 Task: Forward email with the signature Gerard Scott with the subject Update on a sick leave from softage.8@softage.net to softage.6@softage.net and softage.7@softage.net with BCC to softage.9@softage.net with the message Could you please provide a list of the project deliverables?
Action: Mouse moved to (649, 362)
Screenshot: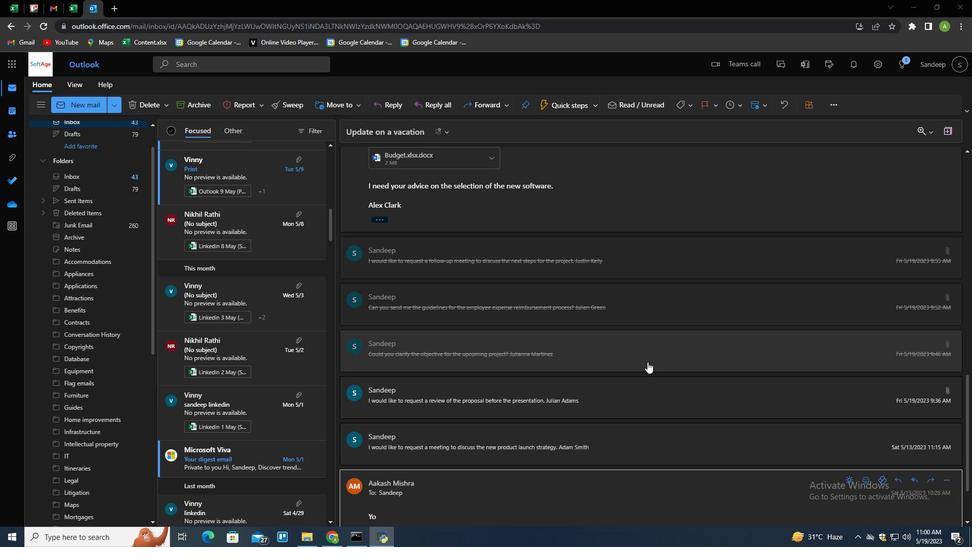 
Action: Mouse scrolled (649, 362) with delta (0, 0)
Screenshot: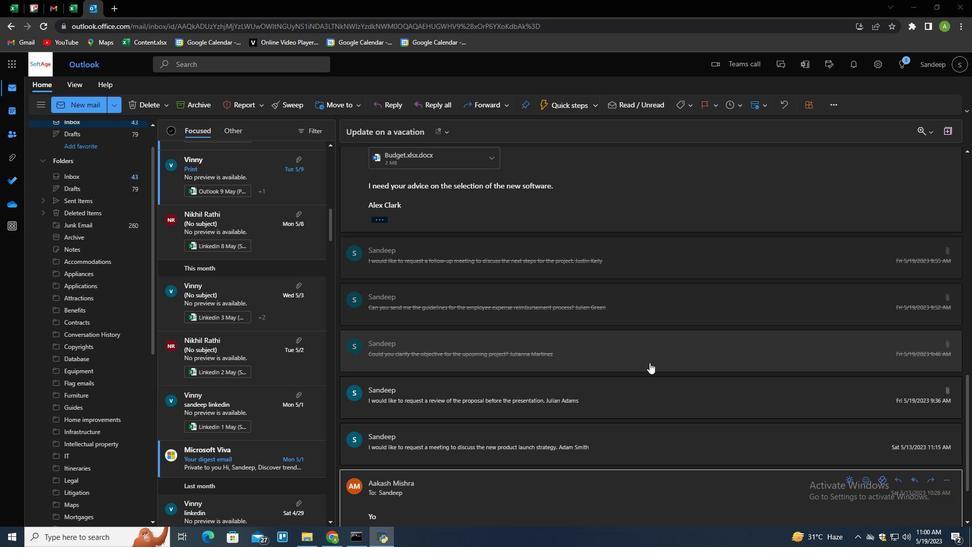 
Action: Mouse scrolled (649, 362) with delta (0, 0)
Screenshot: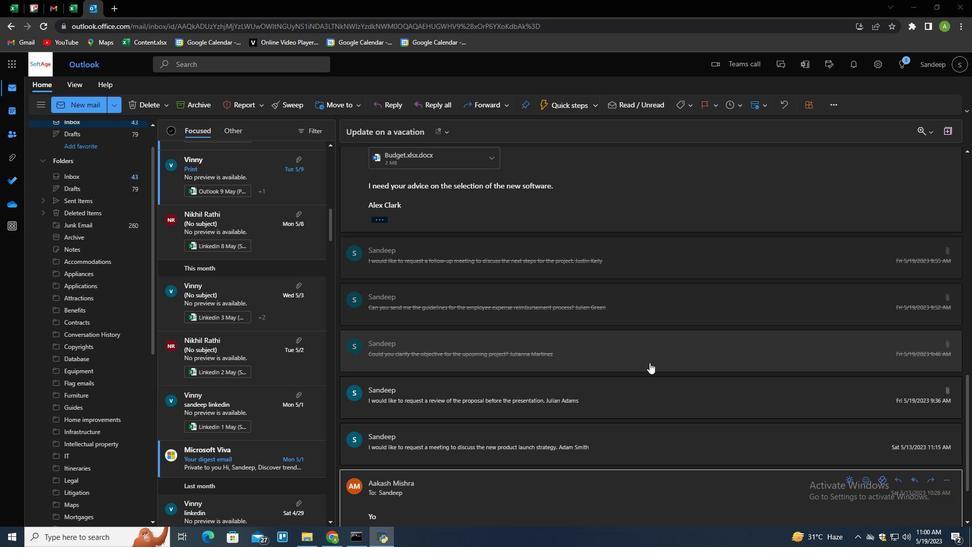 
Action: Mouse scrolled (649, 362) with delta (0, 0)
Screenshot: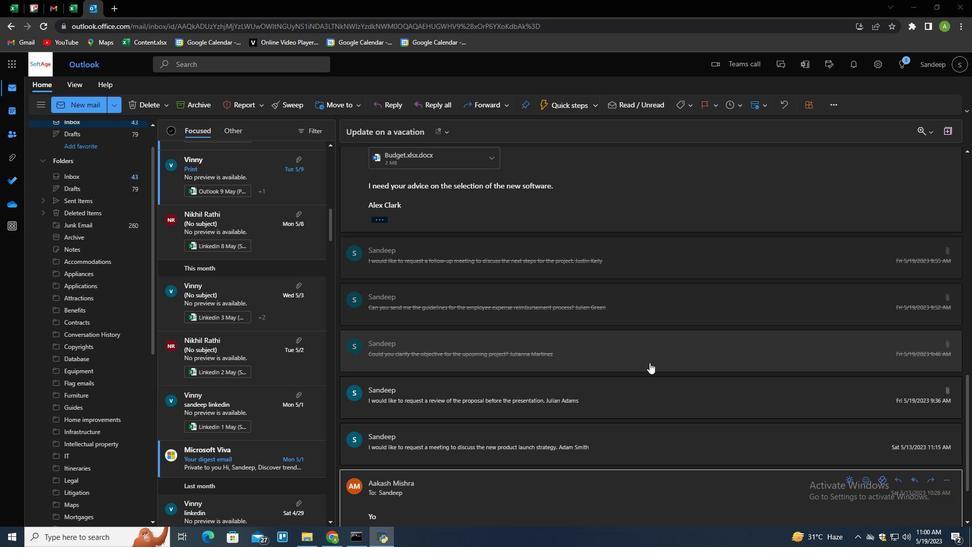 
Action: Mouse scrolled (649, 362) with delta (0, 0)
Screenshot: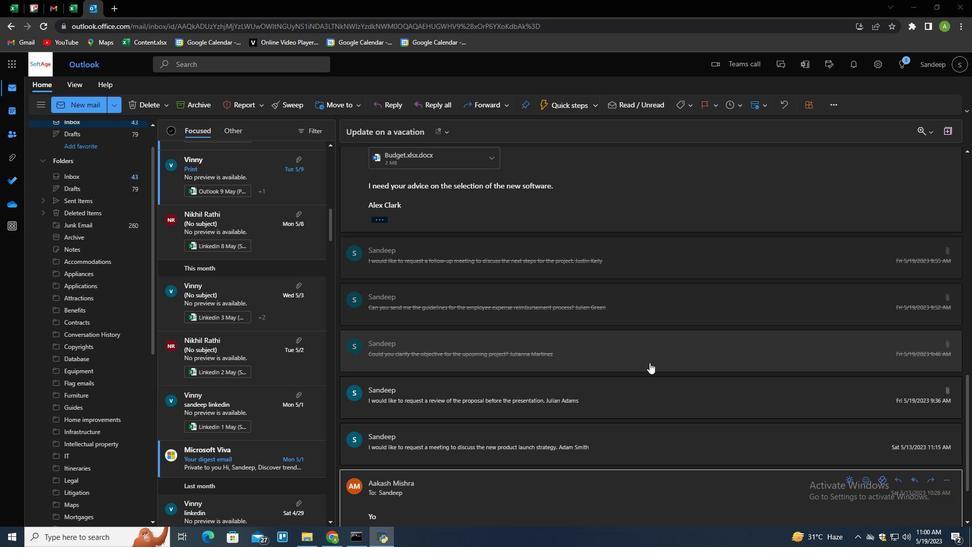 
Action: Mouse scrolled (649, 362) with delta (0, 0)
Screenshot: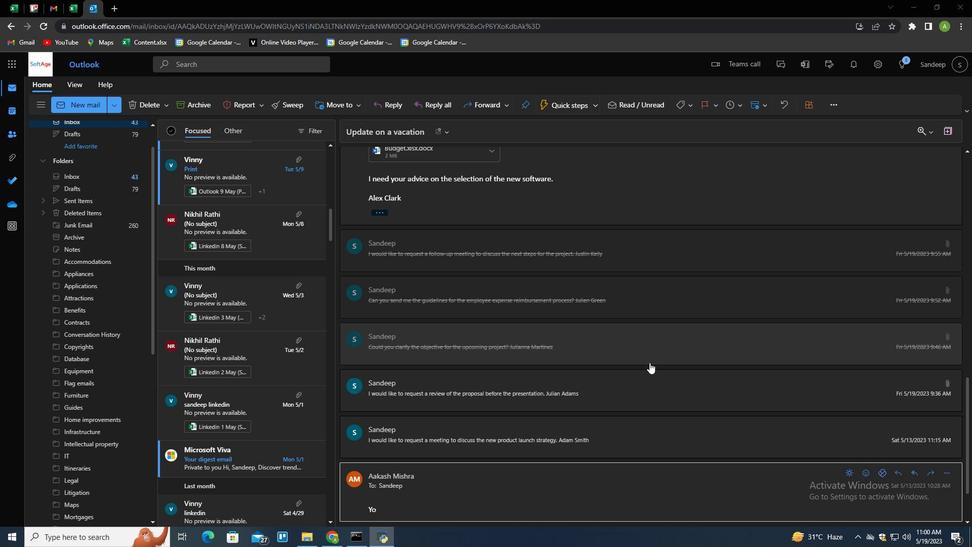 
Action: Mouse scrolled (649, 362) with delta (0, 0)
Screenshot: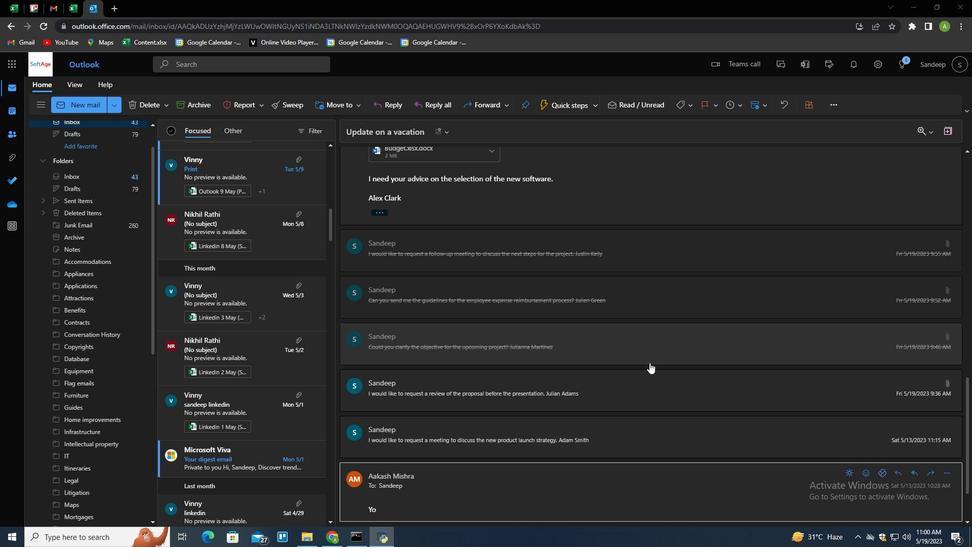 
Action: Mouse moved to (946, 411)
Screenshot: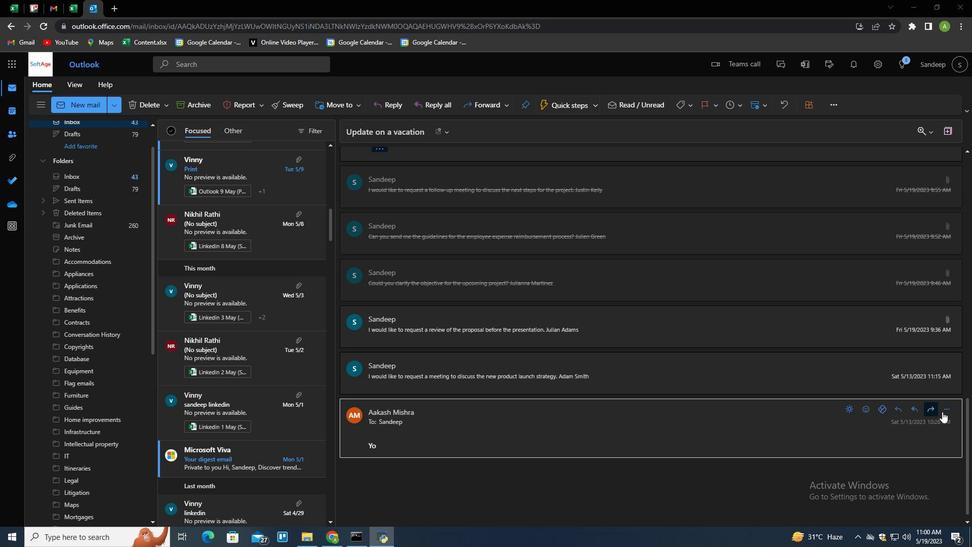 
Action: Mouse pressed left at (946, 411)
Screenshot: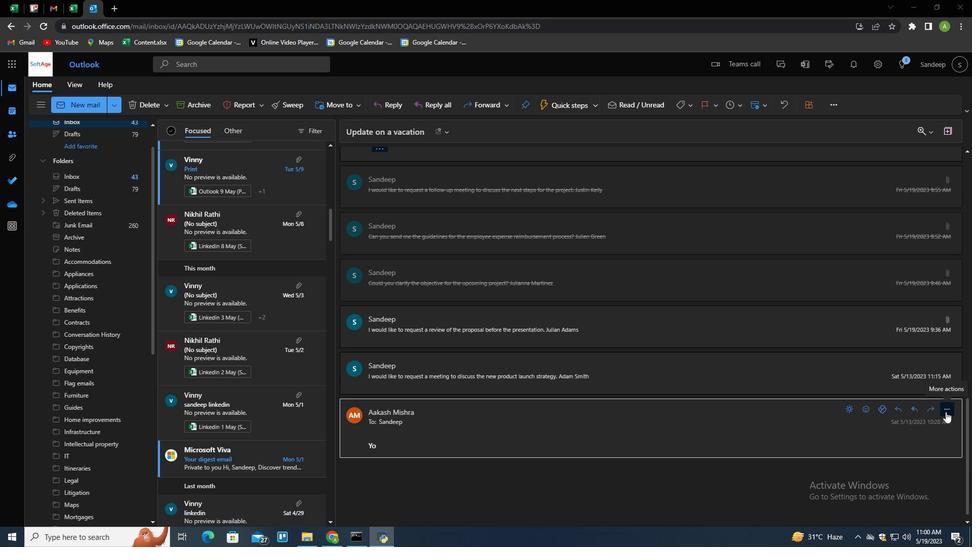 
Action: Mouse moved to (875, 120)
Screenshot: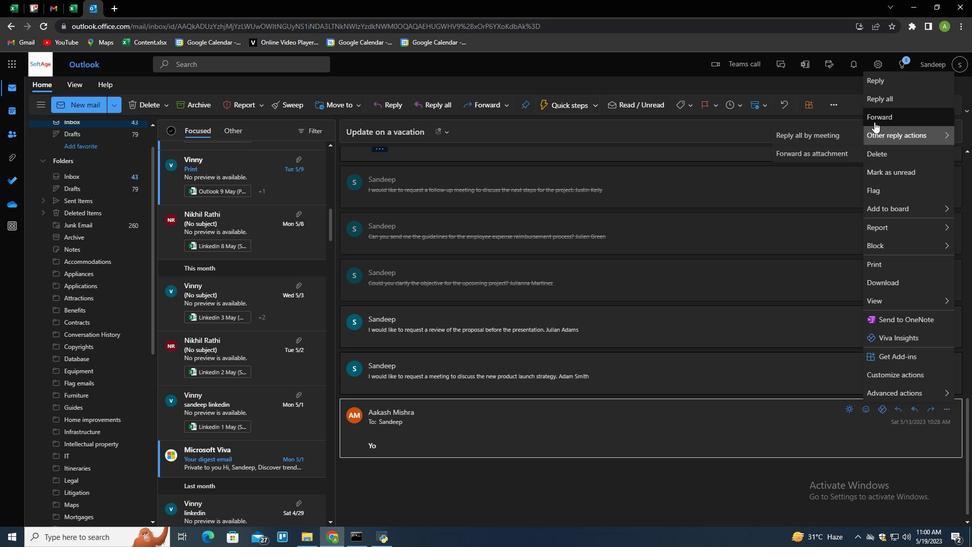 
Action: Mouse pressed left at (875, 120)
Screenshot: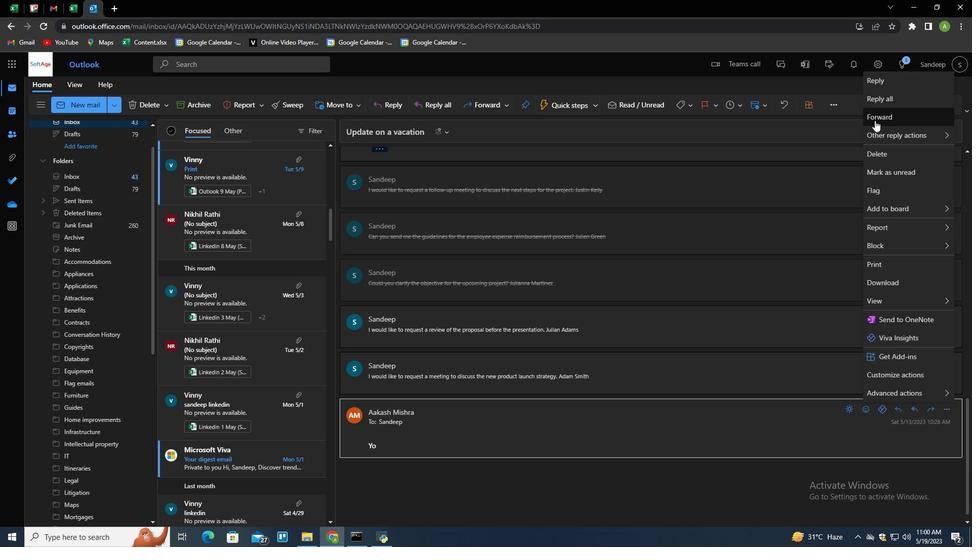 
Action: Mouse moved to (683, 107)
Screenshot: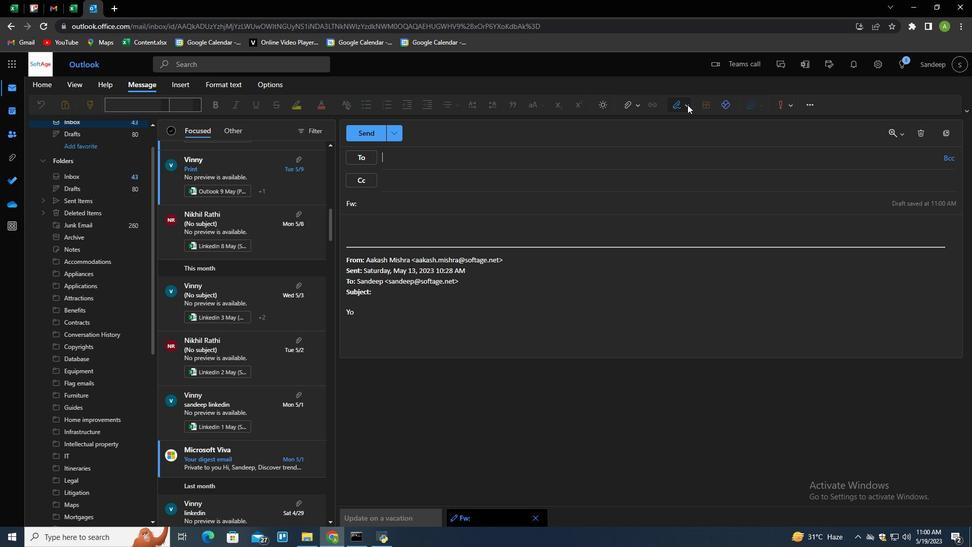
Action: Mouse pressed left at (683, 107)
Screenshot: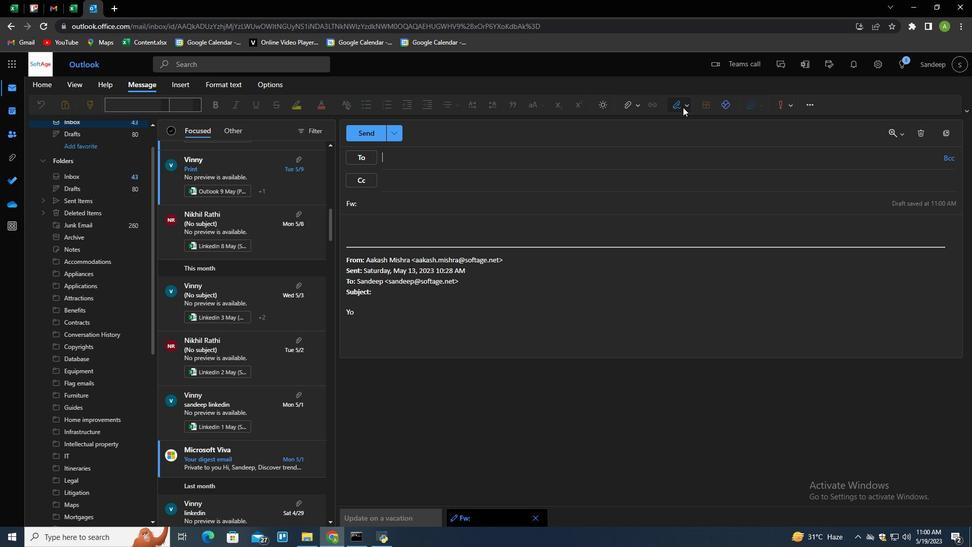 
Action: Mouse moved to (666, 148)
Screenshot: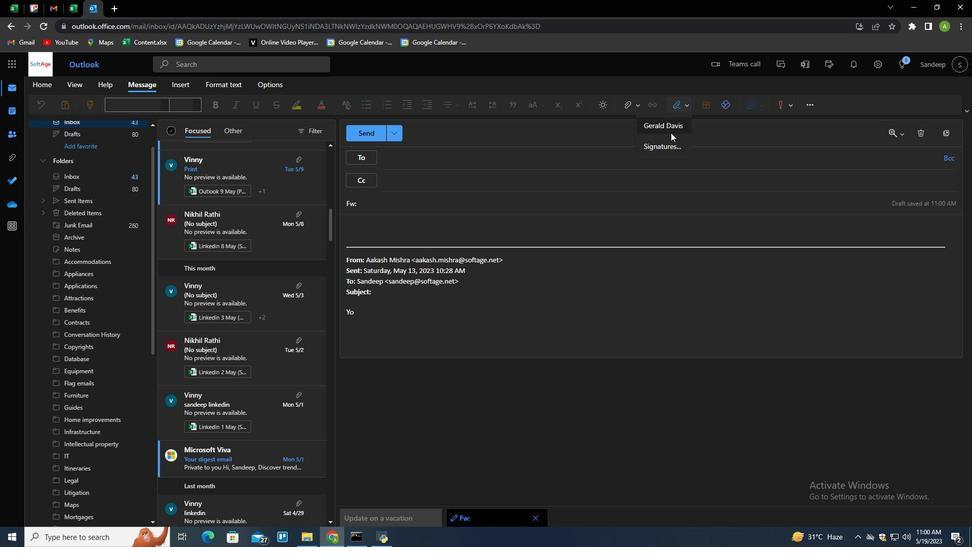 
Action: Mouse pressed left at (666, 148)
Screenshot: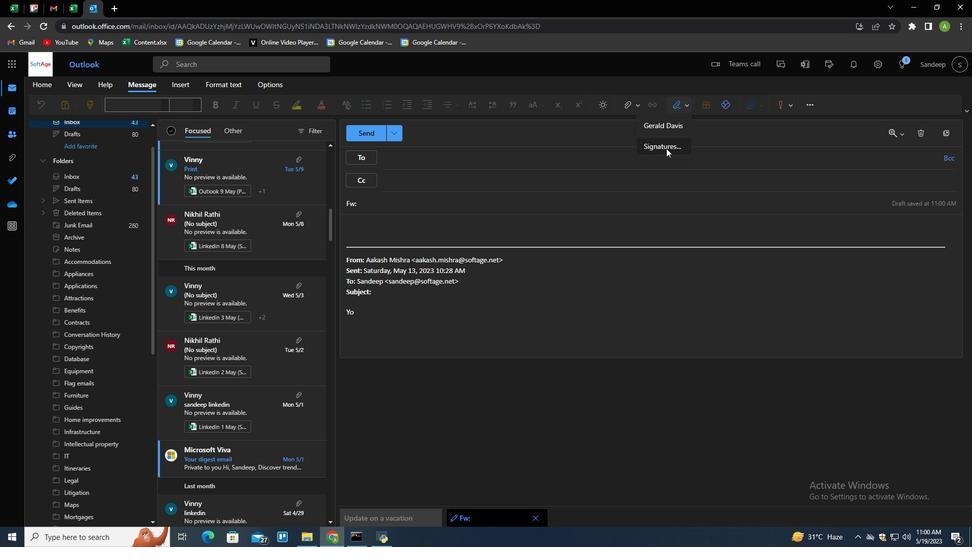
Action: Mouse moved to (678, 183)
Screenshot: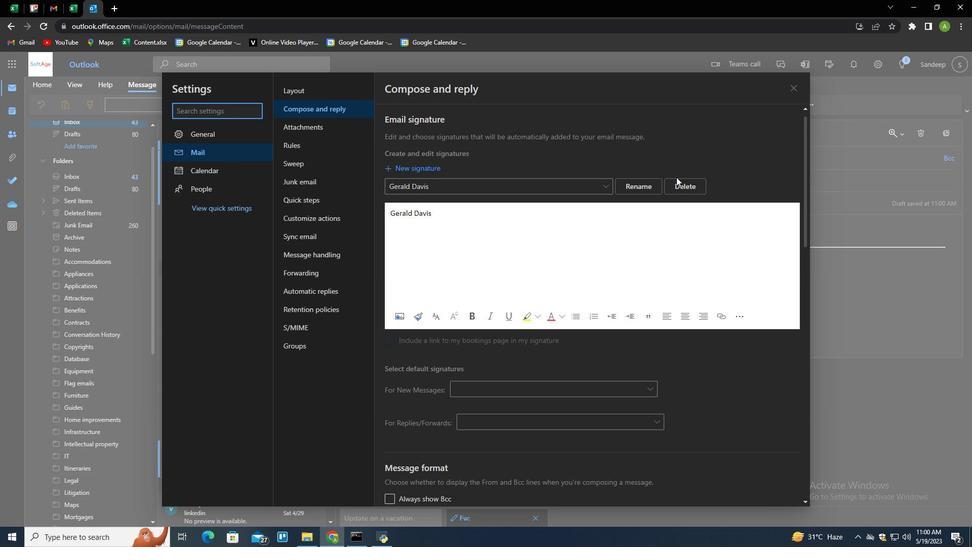 
Action: Mouse pressed left at (678, 183)
Screenshot: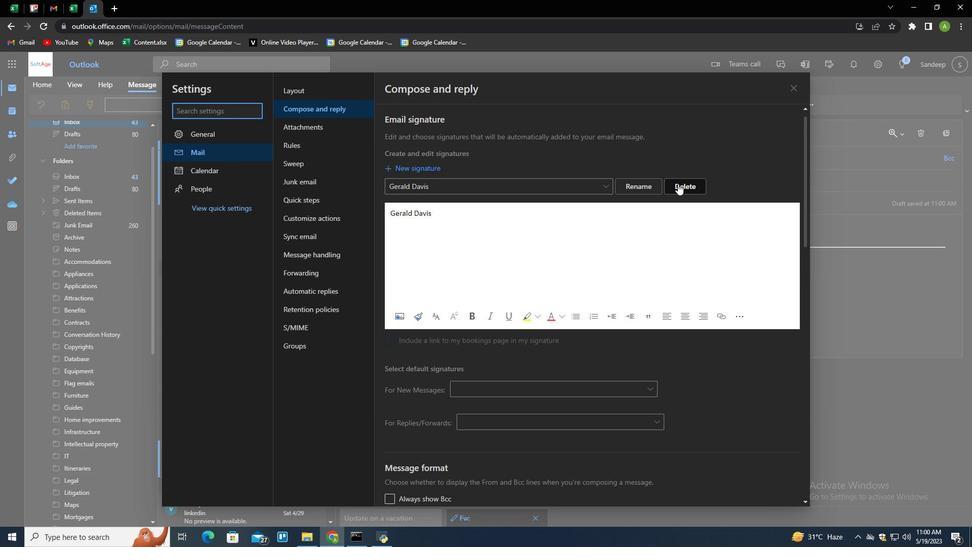 
Action: Mouse moved to (663, 183)
Screenshot: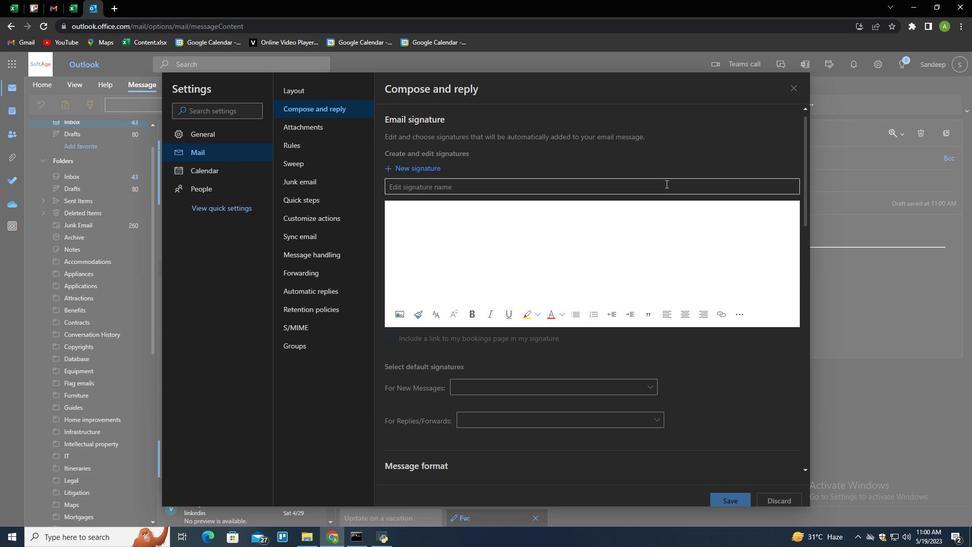 
Action: Mouse pressed left at (663, 183)
Screenshot: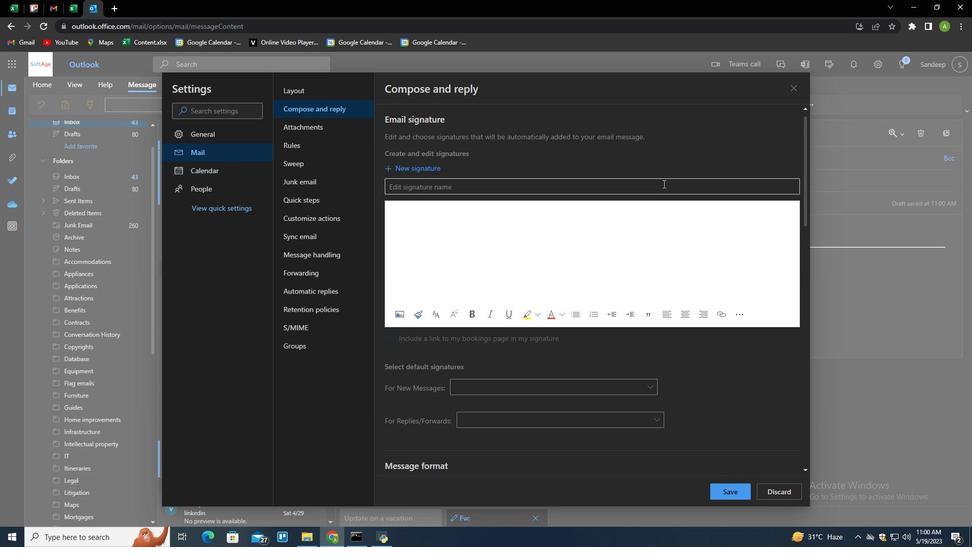 
Action: Key pressed <Key.shift>Gerard<Key.space><Key.shift>Scott<Key.tab><Key.shift>Gerard<Key.space><Key.shift>Scott
Screenshot: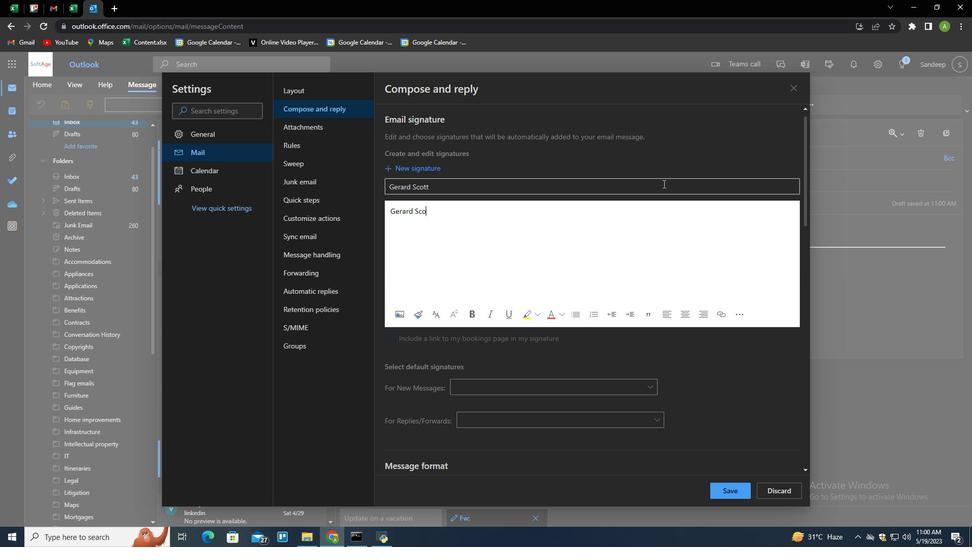 
Action: Mouse moved to (725, 489)
Screenshot: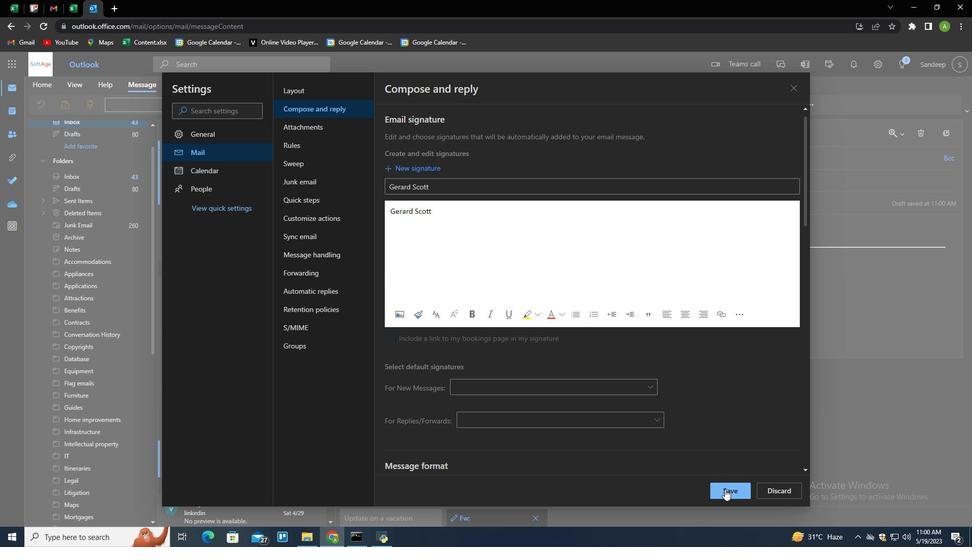 
Action: Mouse pressed left at (725, 489)
Screenshot: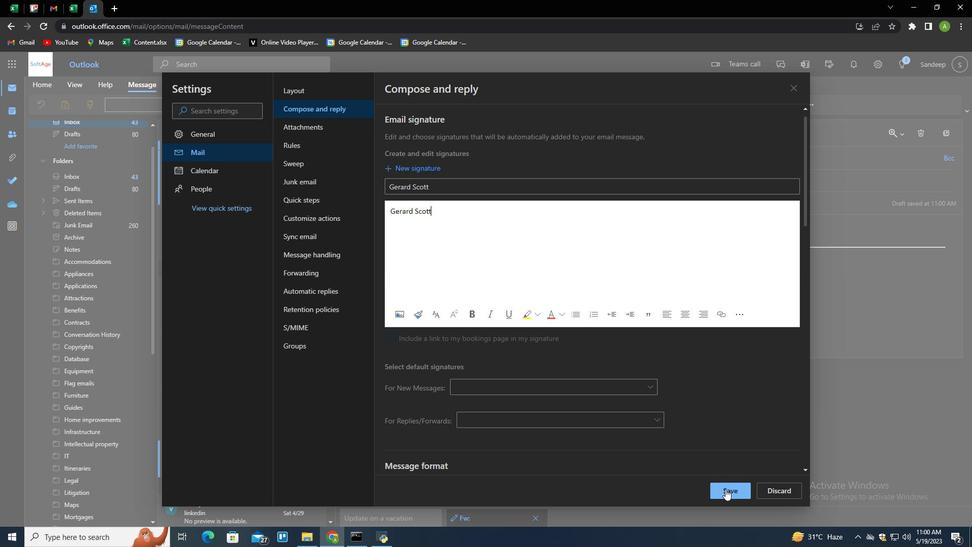 
Action: Mouse moved to (860, 305)
Screenshot: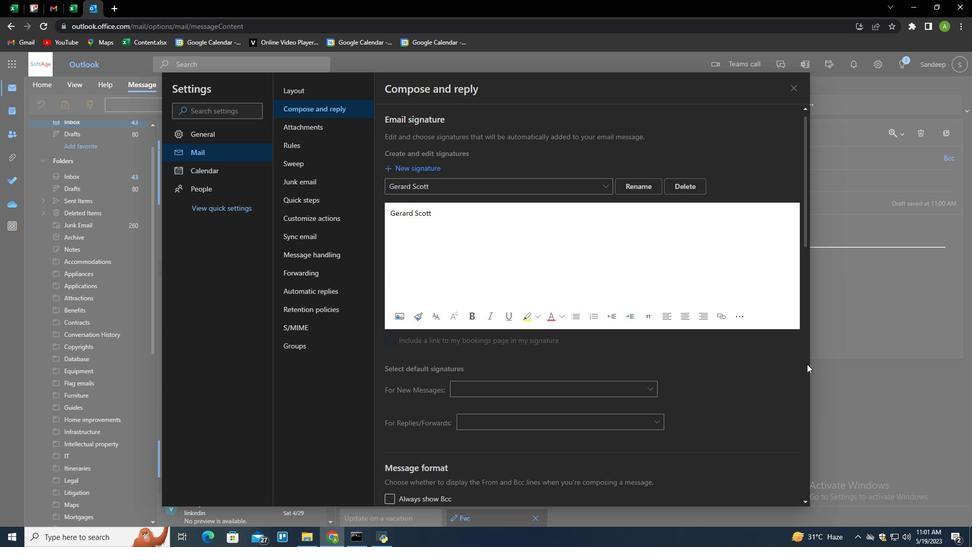 
Action: Mouse pressed left at (860, 305)
Screenshot: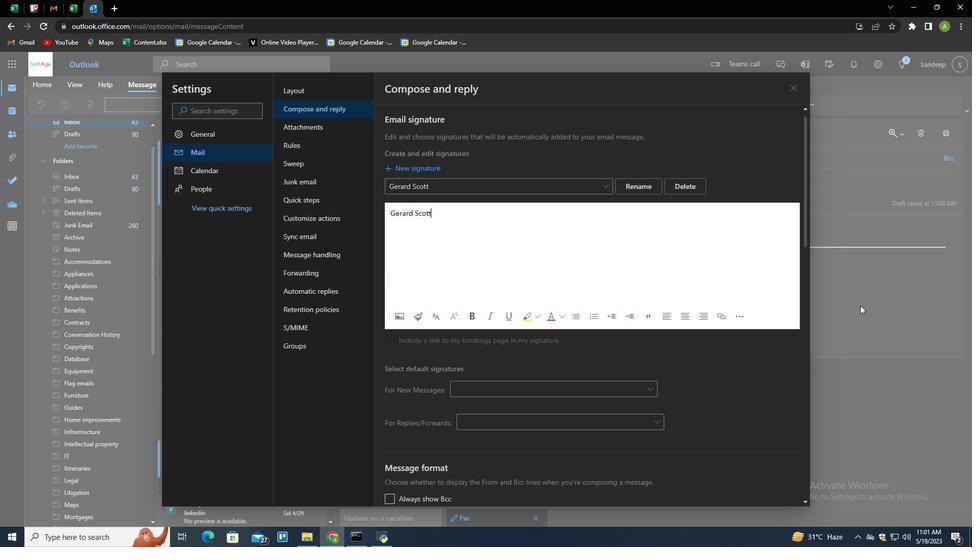 
Action: Mouse moved to (681, 108)
Screenshot: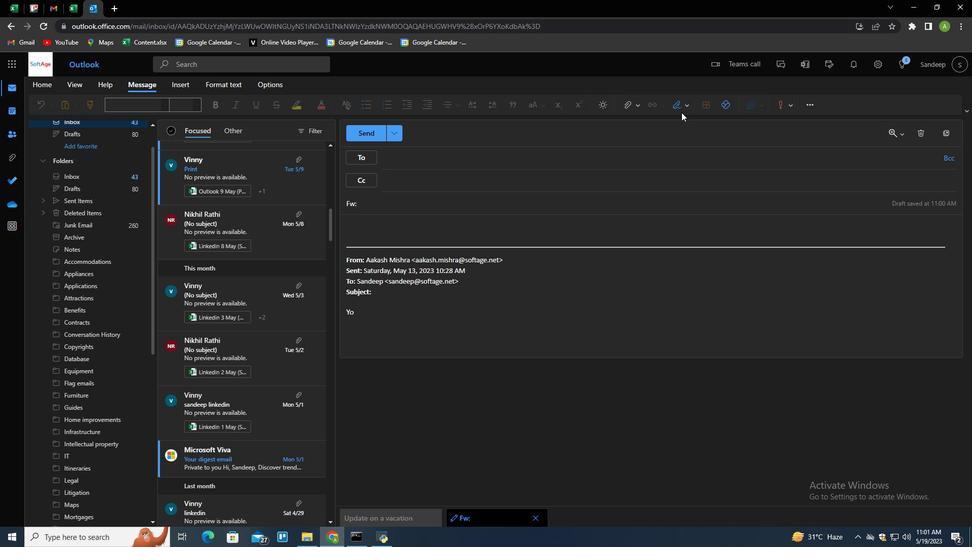 
Action: Mouse pressed left at (681, 108)
Screenshot: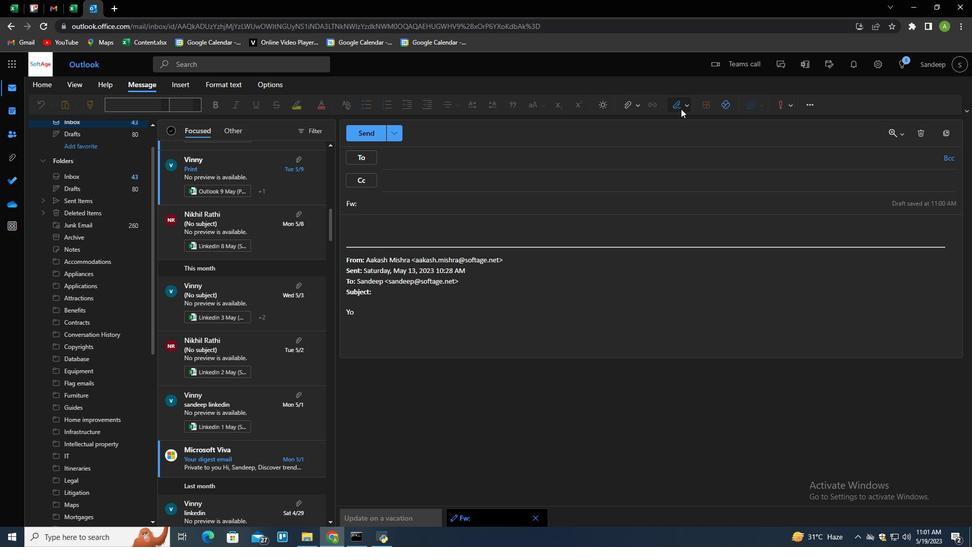 
Action: Mouse moved to (672, 124)
Screenshot: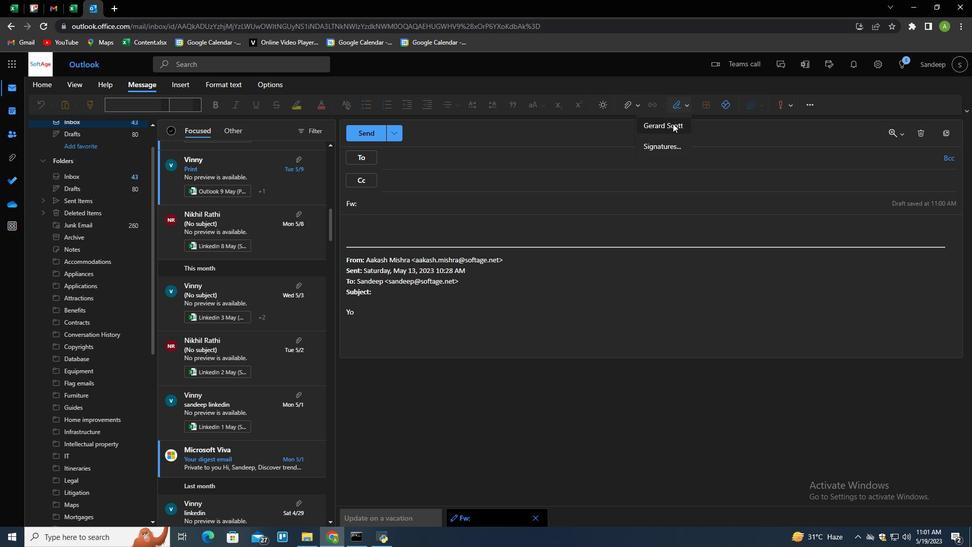 
Action: Mouse pressed left at (672, 124)
Screenshot: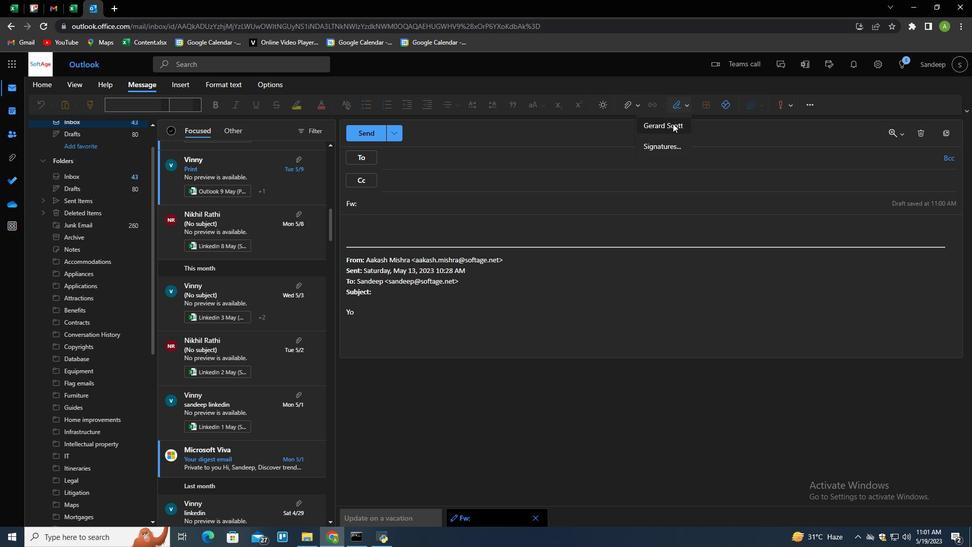 
Action: Mouse moved to (382, 209)
Screenshot: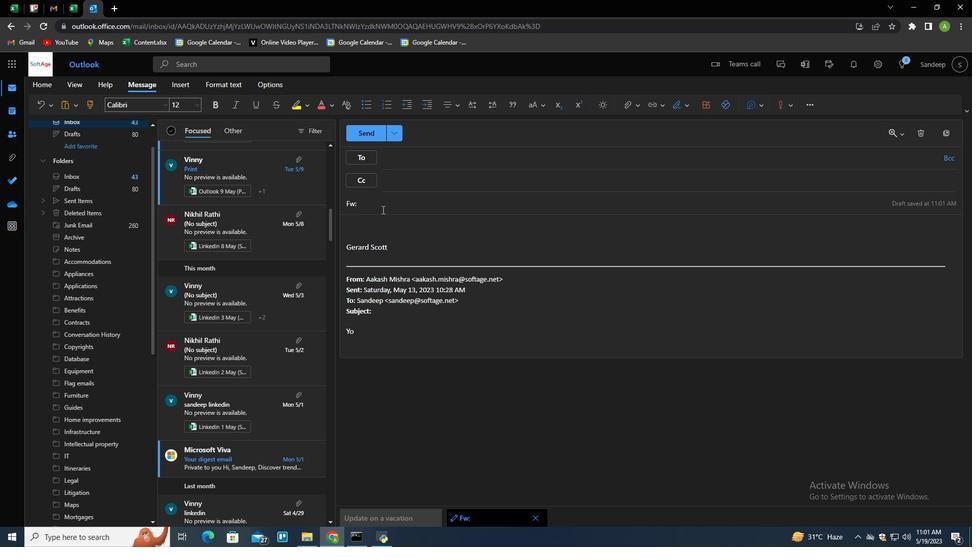 
Action: Mouse pressed left at (382, 209)
Screenshot: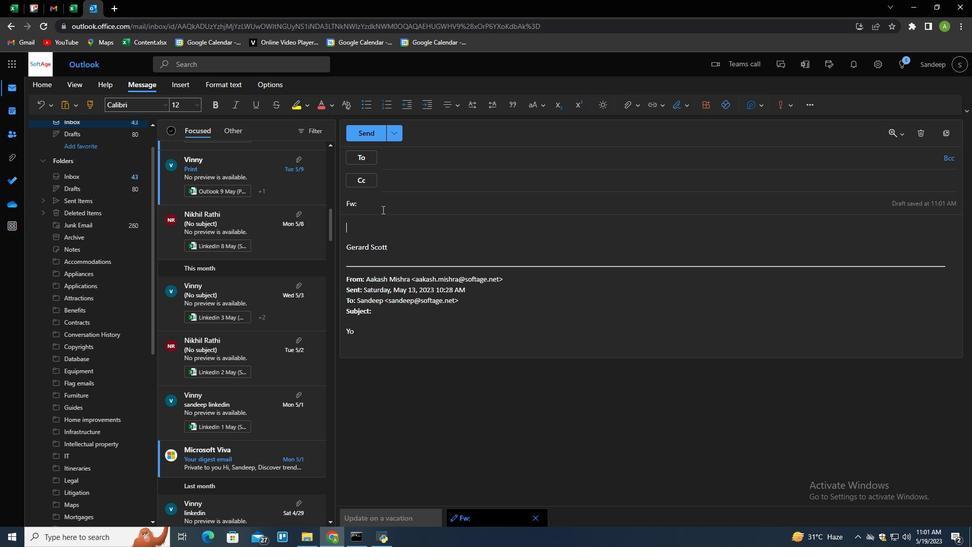 
Action: Key pressed <Key.shift><Key.shift><Key.shift><Key.shift><Key.shift><Key.shift><Key.shift><Key.shift><Key.shift><Key.shift><Key.shift><Key.shift><Key.shift><Key.shift><Key.shift>Update<Key.space>on<Key.space>a<Key.space>sick<Key.space>leave
Screenshot: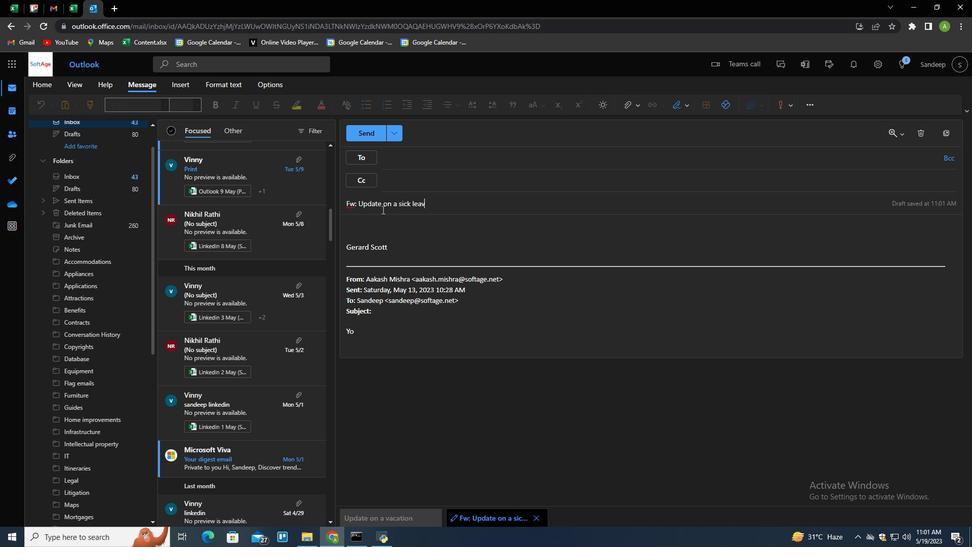 
Action: Mouse moved to (395, 156)
Screenshot: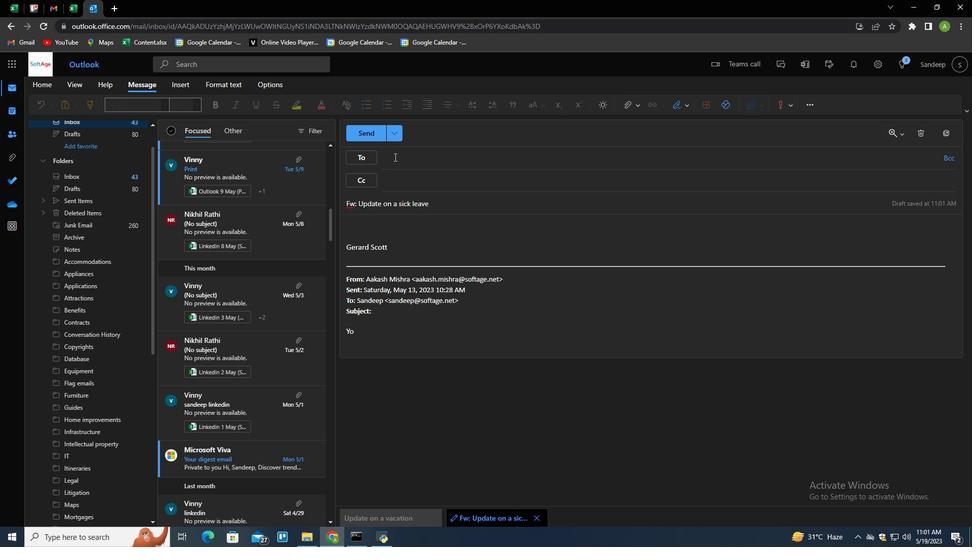 
Action: Mouse pressed left at (395, 156)
Screenshot: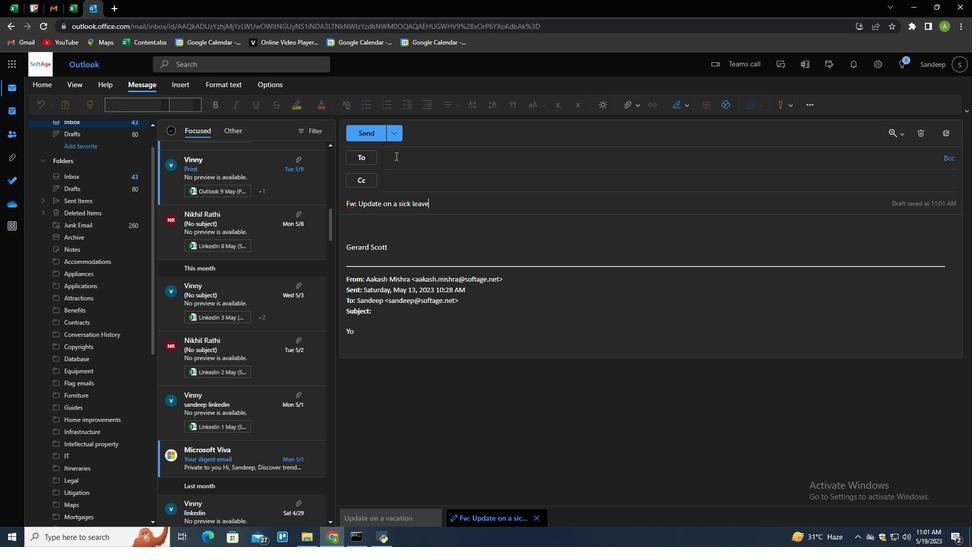 
Action: Key pressed softage.6<Key.shift>@softage.net<Key.enter>softage.7<Key.shift>@softage.net<Key.enter>
Screenshot: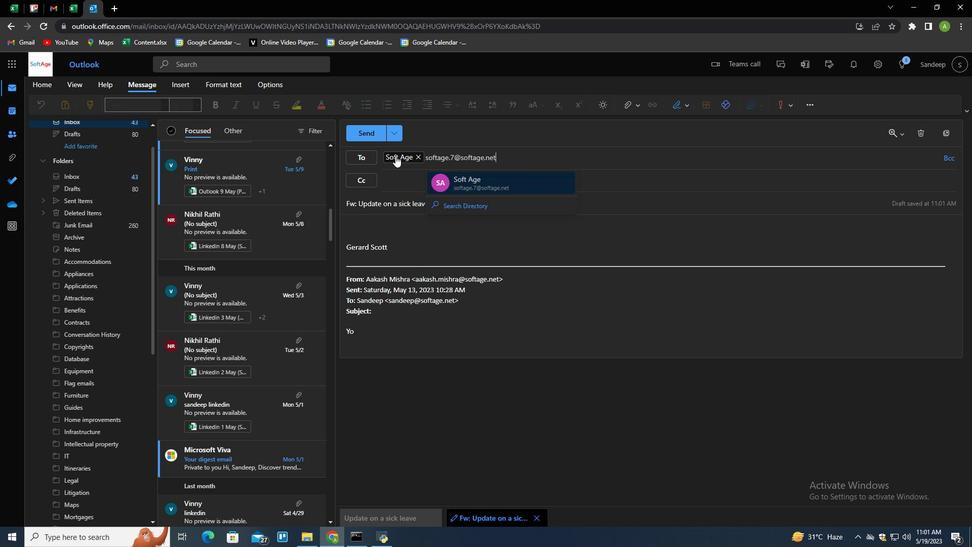 
Action: Mouse moved to (944, 160)
Screenshot: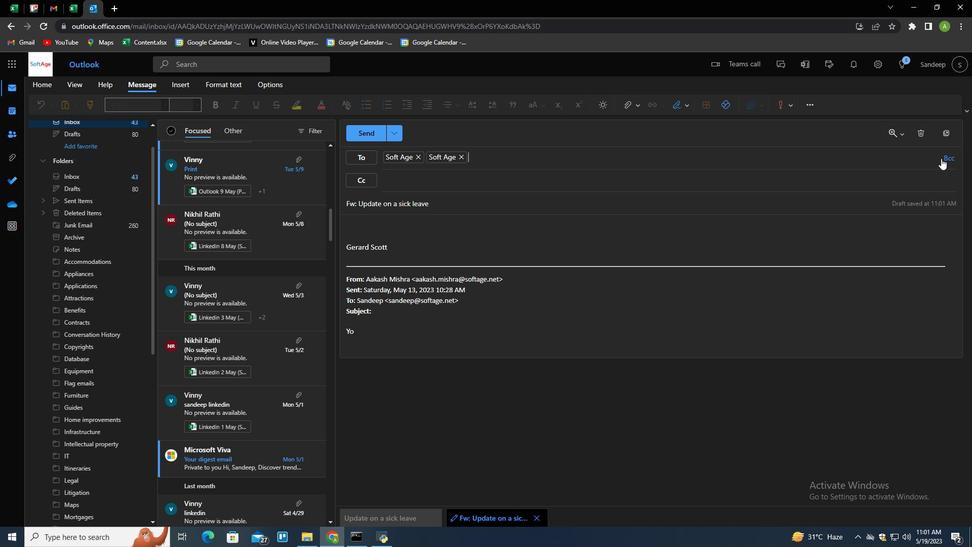 
Action: Mouse pressed left at (944, 160)
Screenshot: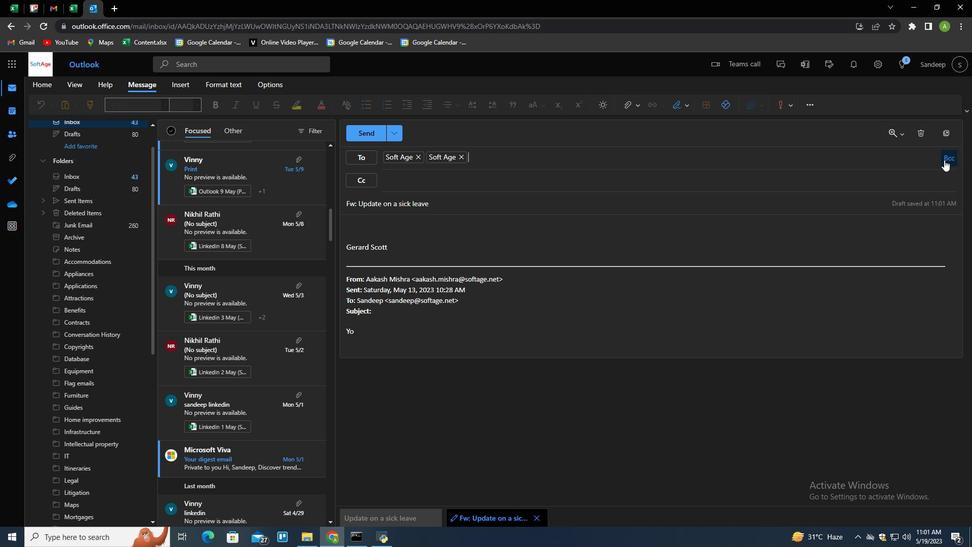 
Action: Mouse moved to (500, 206)
Screenshot: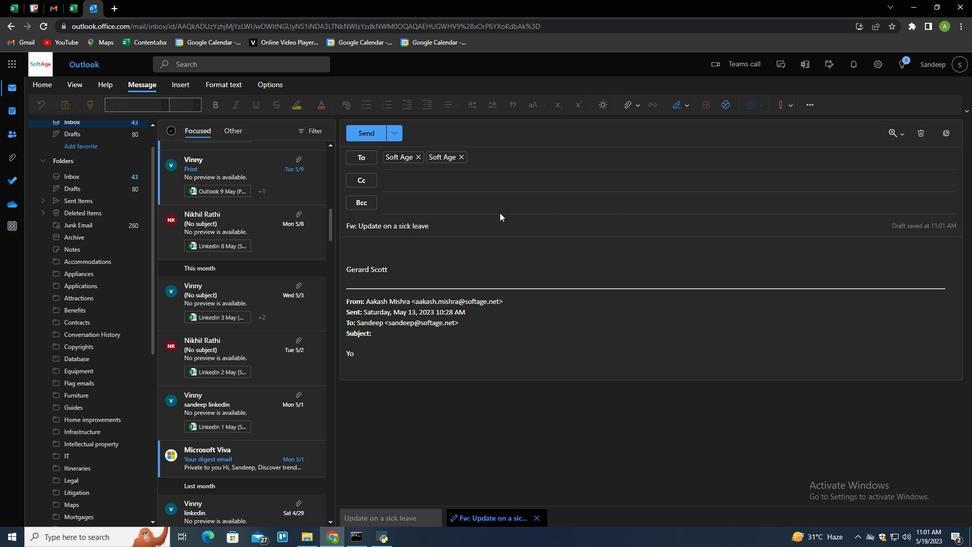 
Action: Key pressed softage.9<Key.shift><Key.shift>@softag
Screenshot: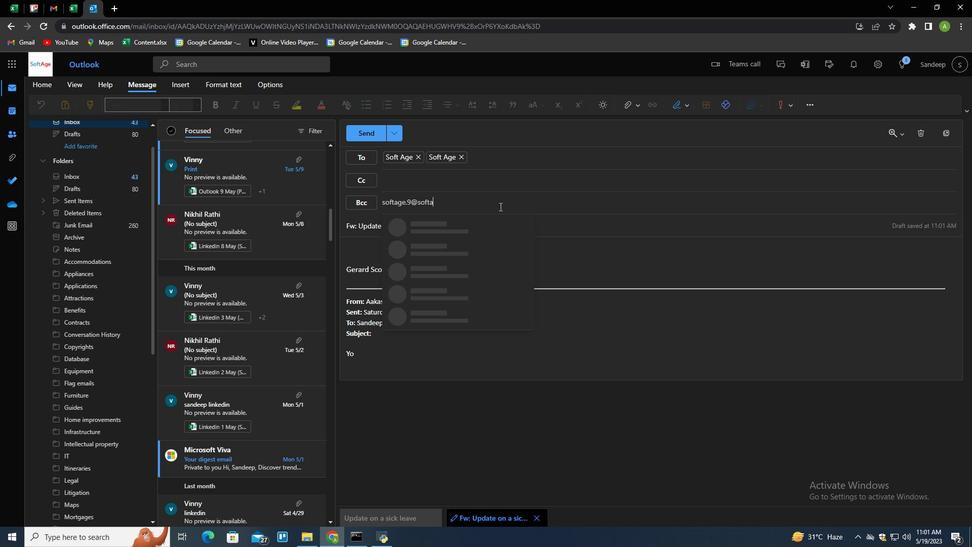 
Action: Mouse moved to (500, 206)
Screenshot: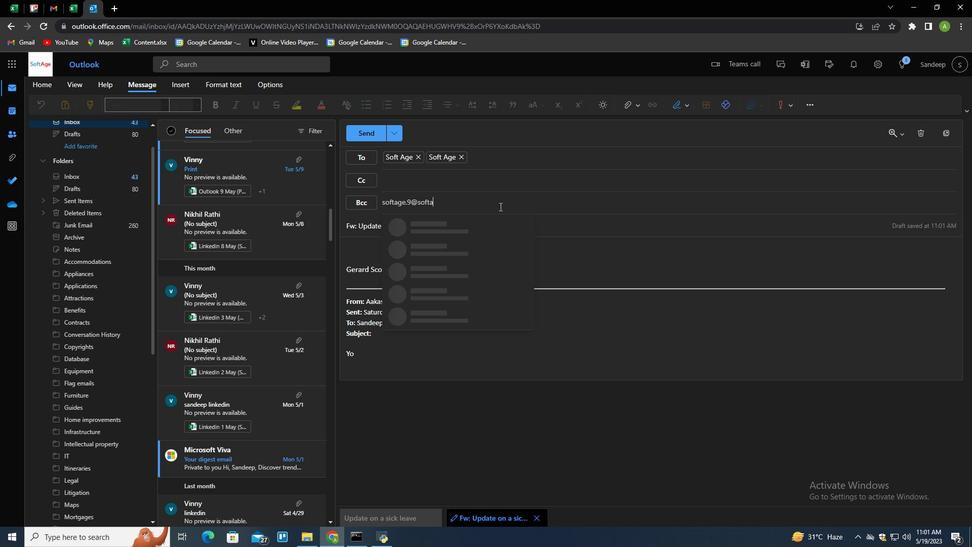 
Action: Key pressed e.net<Key.enter>
Screenshot: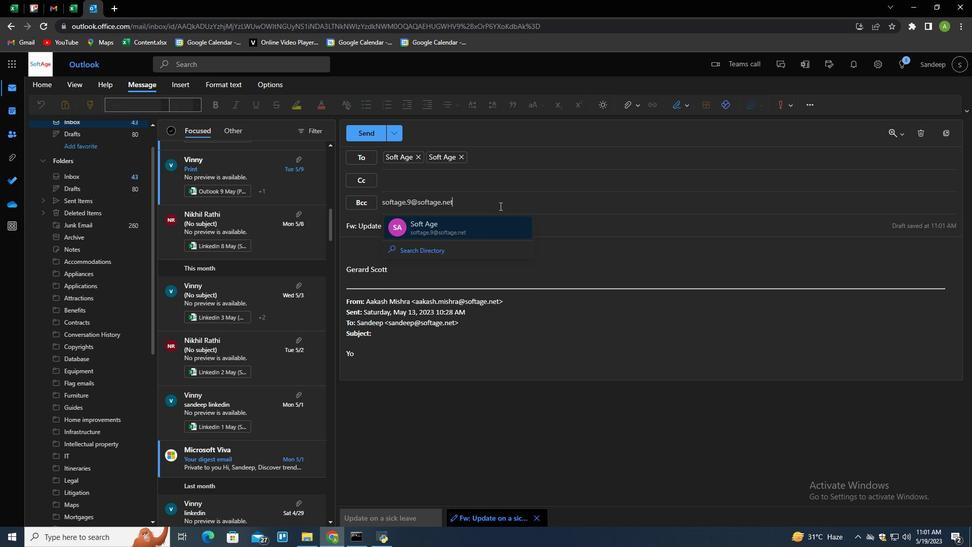 
Action: Mouse moved to (458, 257)
Screenshot: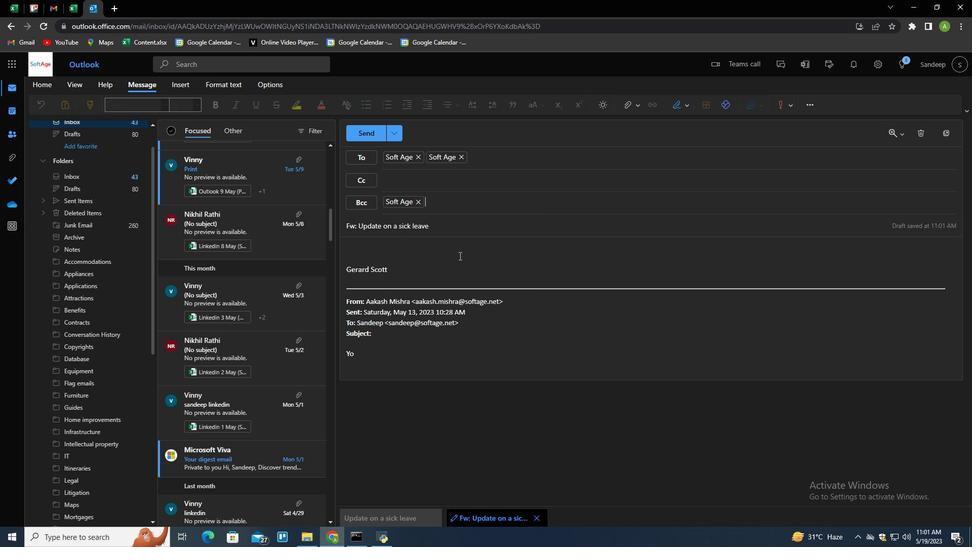 
Action: Mouse pressed left at (458, 257)
Screenshot: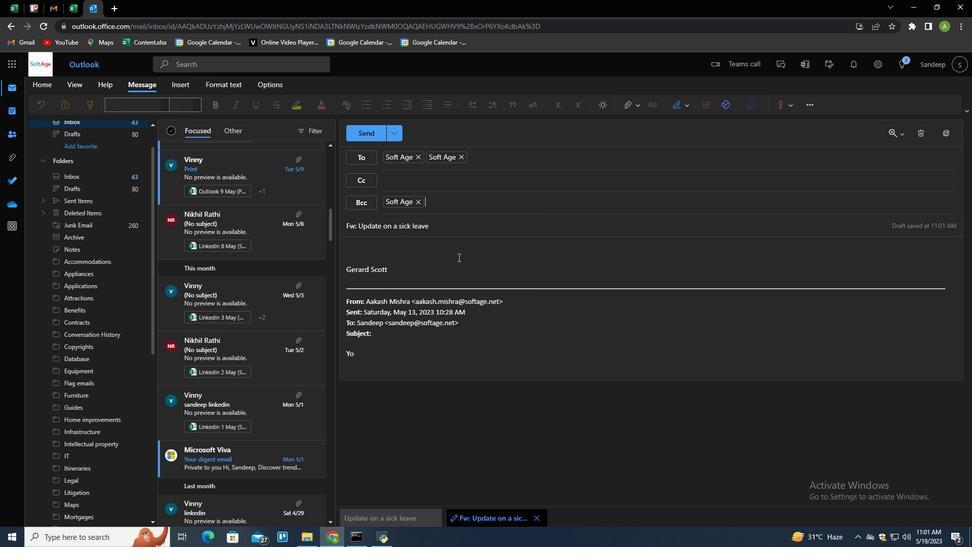 
Action: Mouse moved to (458, 257)
Screenshot: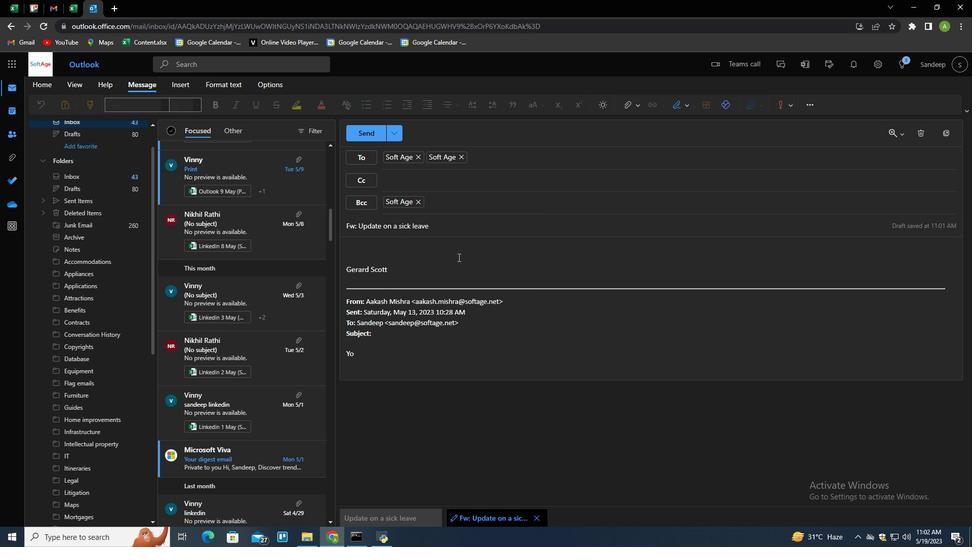 
Action: Key pressed <Key.up><Key.shift>X<Key.backspace><Key.shift><Key.shift><Key.shift><Key.shift><Key.shift><Key.shift><Key.shift><Key.shift><Key.shift><Key.shift><Key.shift><Key.shift><Key.shift><Key.shift><Key.shift><Key.shift><Key.shift><Key.shift><Key.shift><Key.shift><Key.shift>Could<Key.space>you<Key.space>please<Key.space>provide<Key.space>a<Key.space>list<Key.space>of<Key.space>the<Key.space>project<Key.space>deliveral<Key.backspace>bles<Key.shift><Key.shift><Key.shift><Key.shift><Key.shift><Key.shift><Key.shift><Key.shift><Key.shift><Key.shift><Key.shift><Key.shift><Key.shift><Key.shift><Key.shift><Key.shift><Key.shift><Key.shift>?
Screenshot: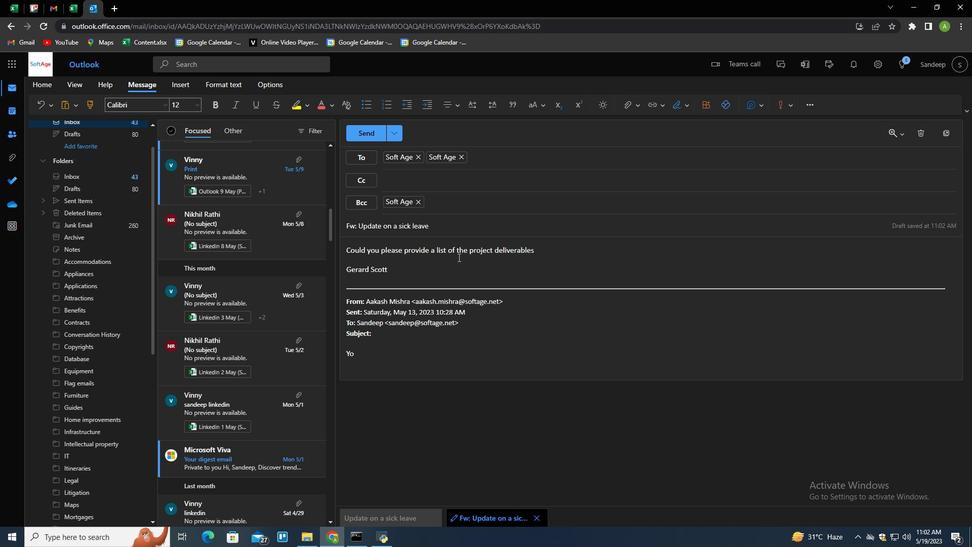 
Action: Mouse moved to (369, 136)
Screenshot: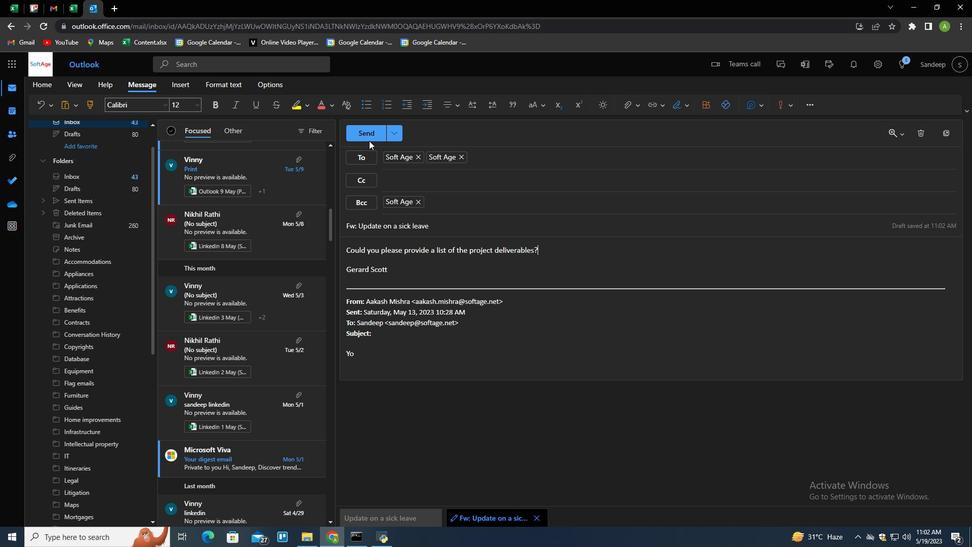 
Action: Key pressed <Key.enter>
Screenshot: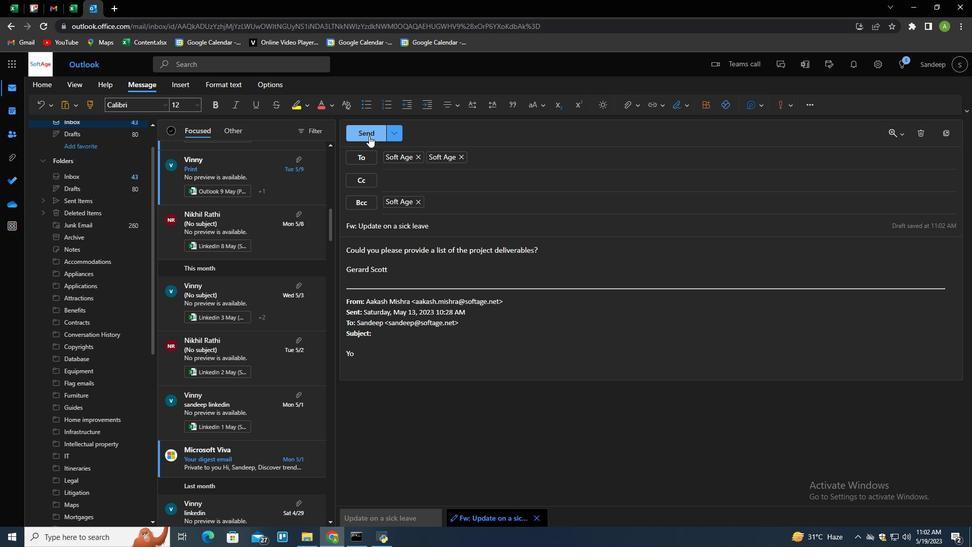 
Action: Mouse moved to (432, 254)
Screenshot: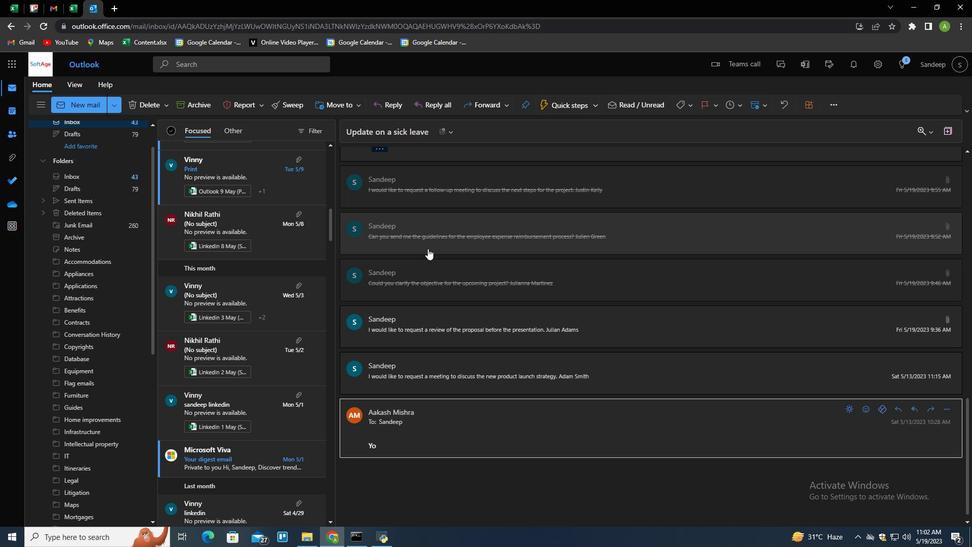 
